 Task: Look for products in the category "Dental Care" from Hello only.
Action: Mouse moved to (322, 143)
Screenshot: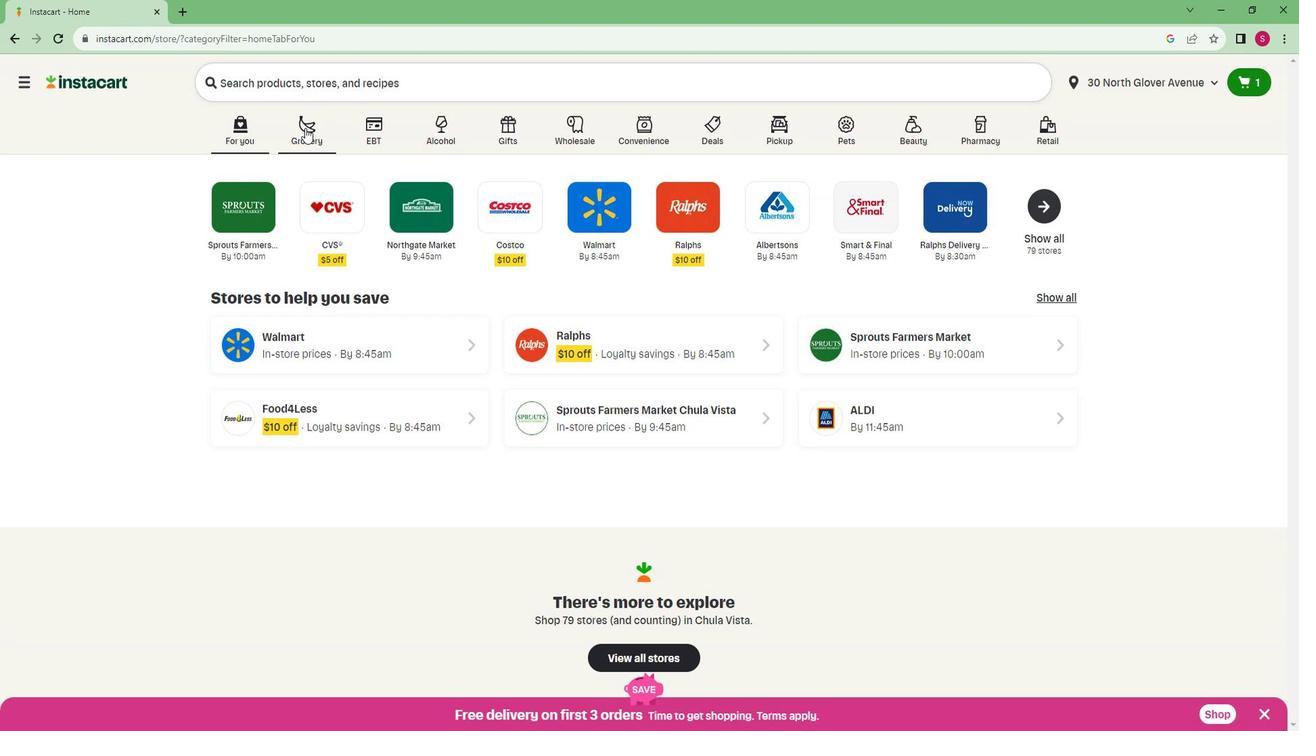 
Action: Mouse pressed left at (322, 143)
Screenshot: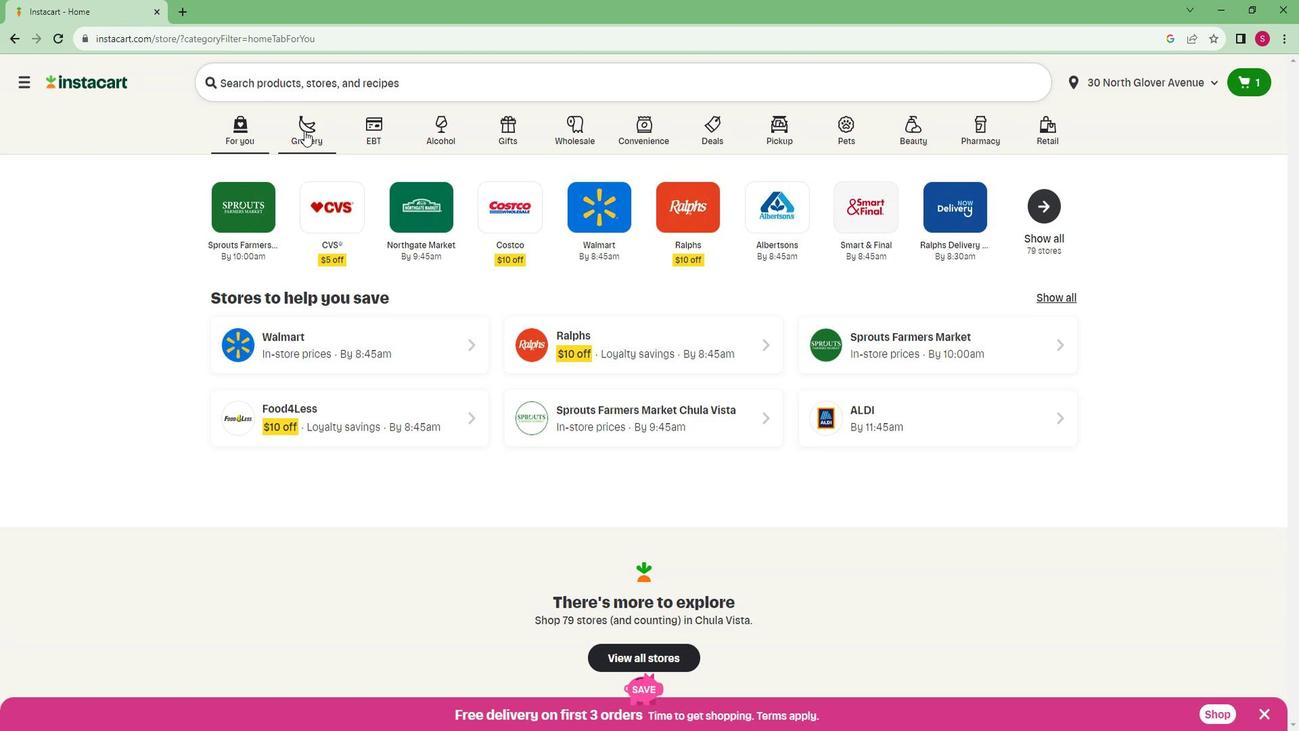 
Action: Mouse moved to (334, 389)
Screenshot: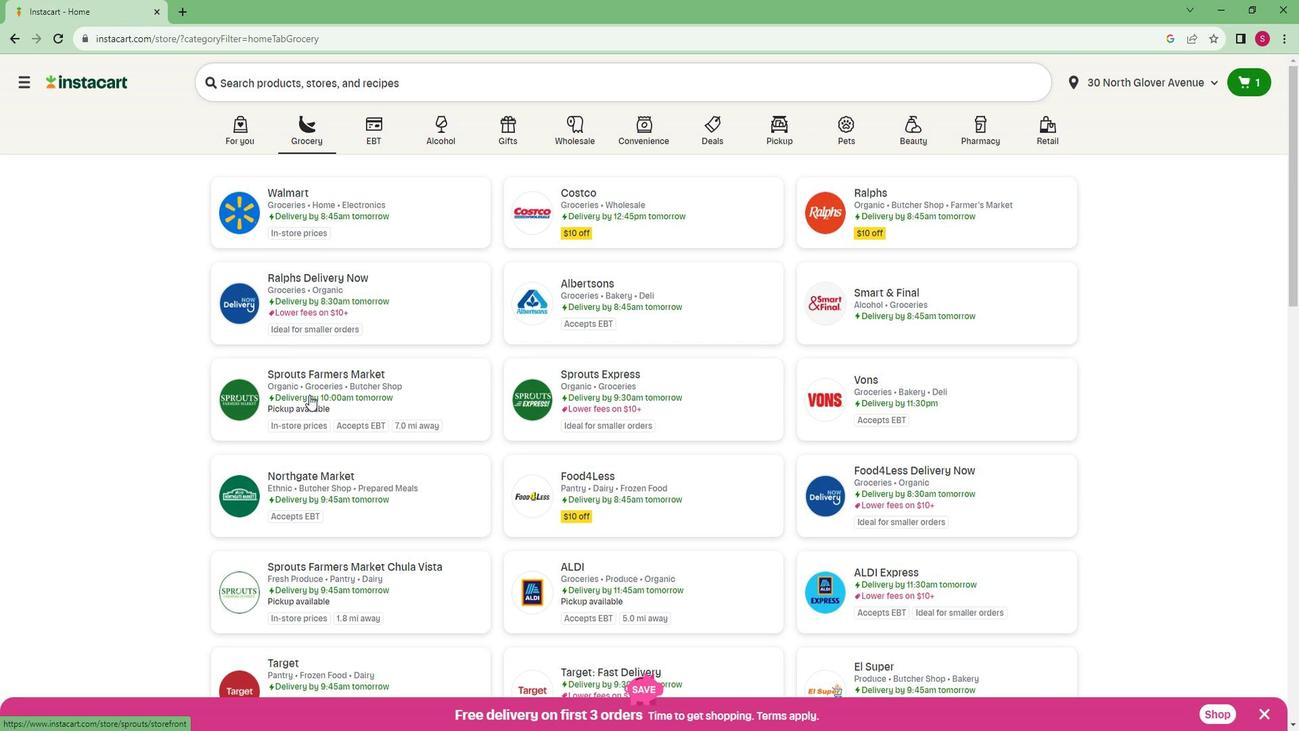 
Action: Mouse pressed left at (334, 389)
Screenshot: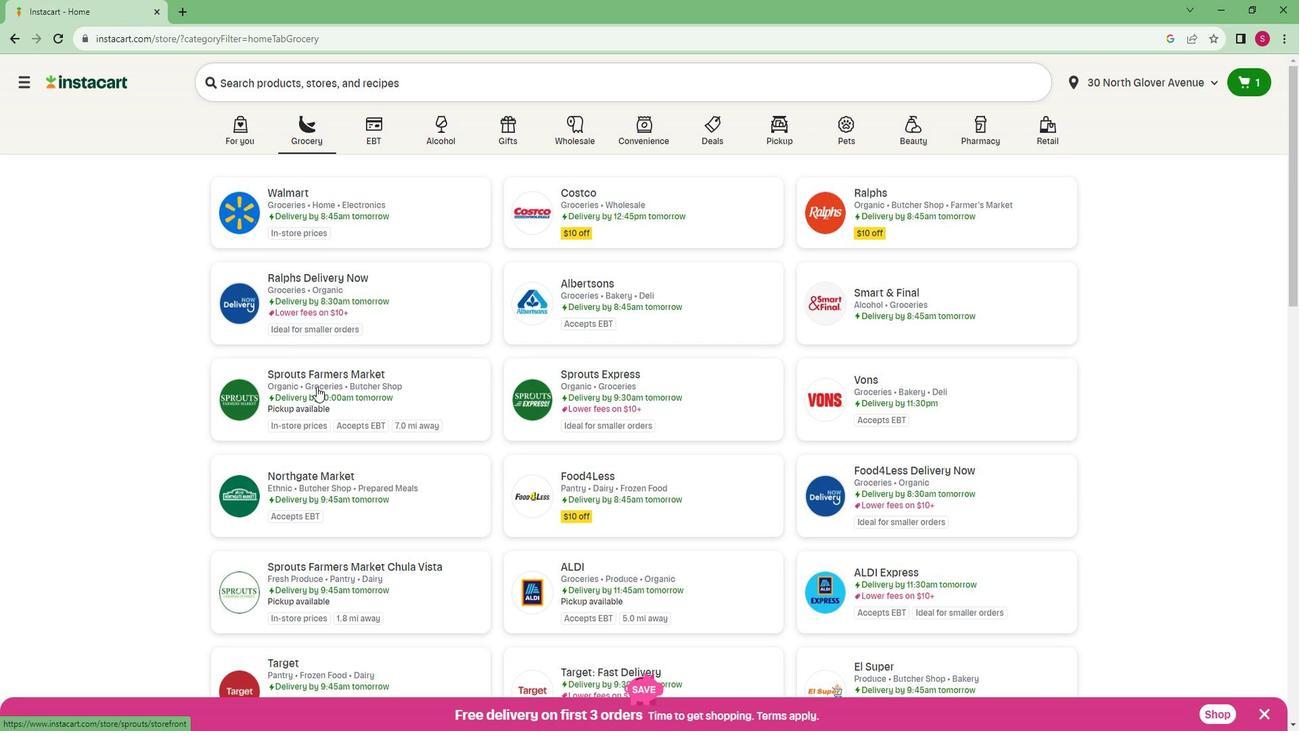 
Action: Mouse moved to (101, 501)
Screenshot: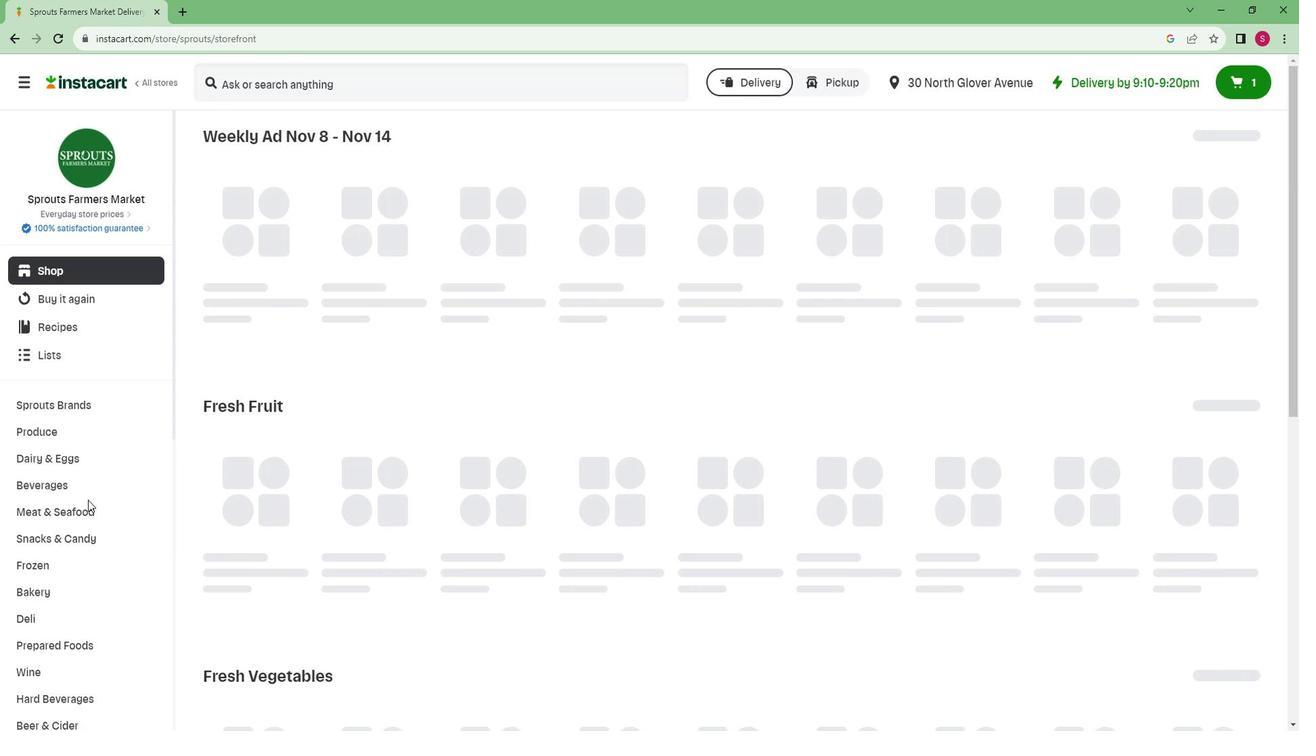 
Action: Mouse scrolled (101, 500) with delta (0, 0)
Screenshot: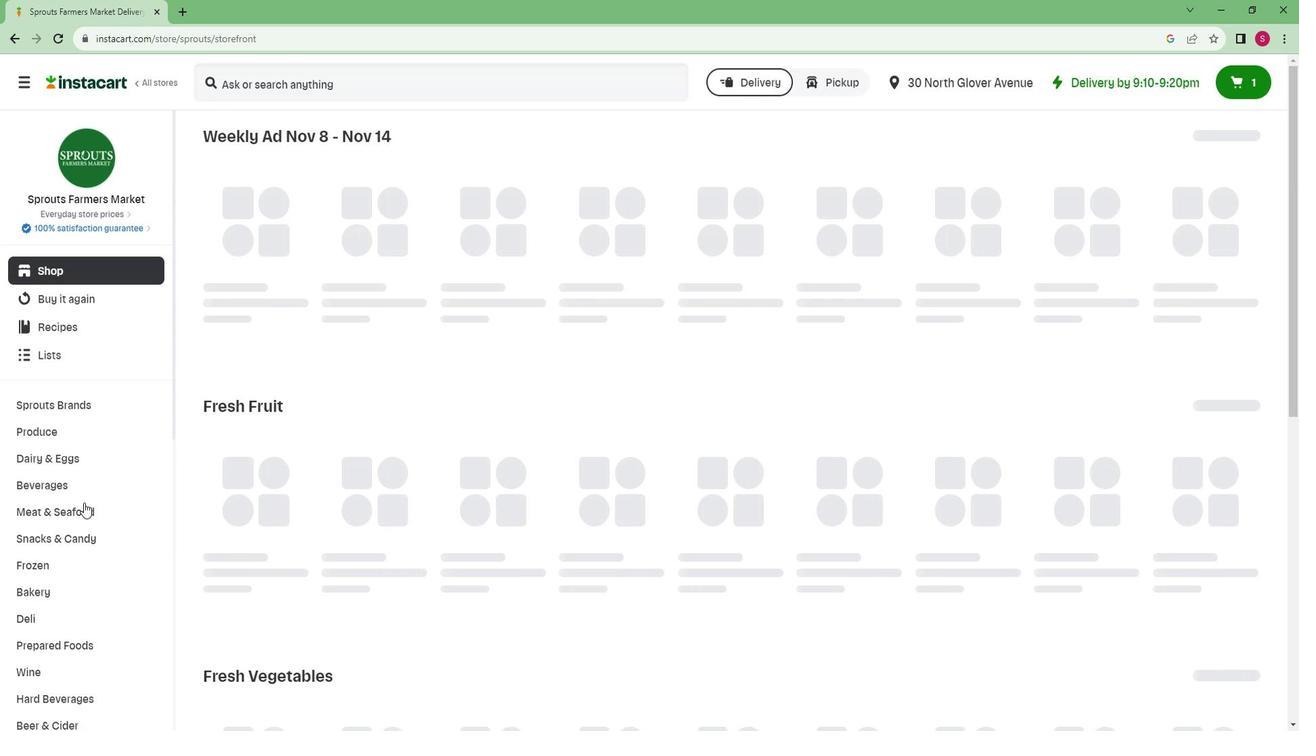 
Action: Mouse scrolled (101, 500) with delta (0, 0)
Screenshot: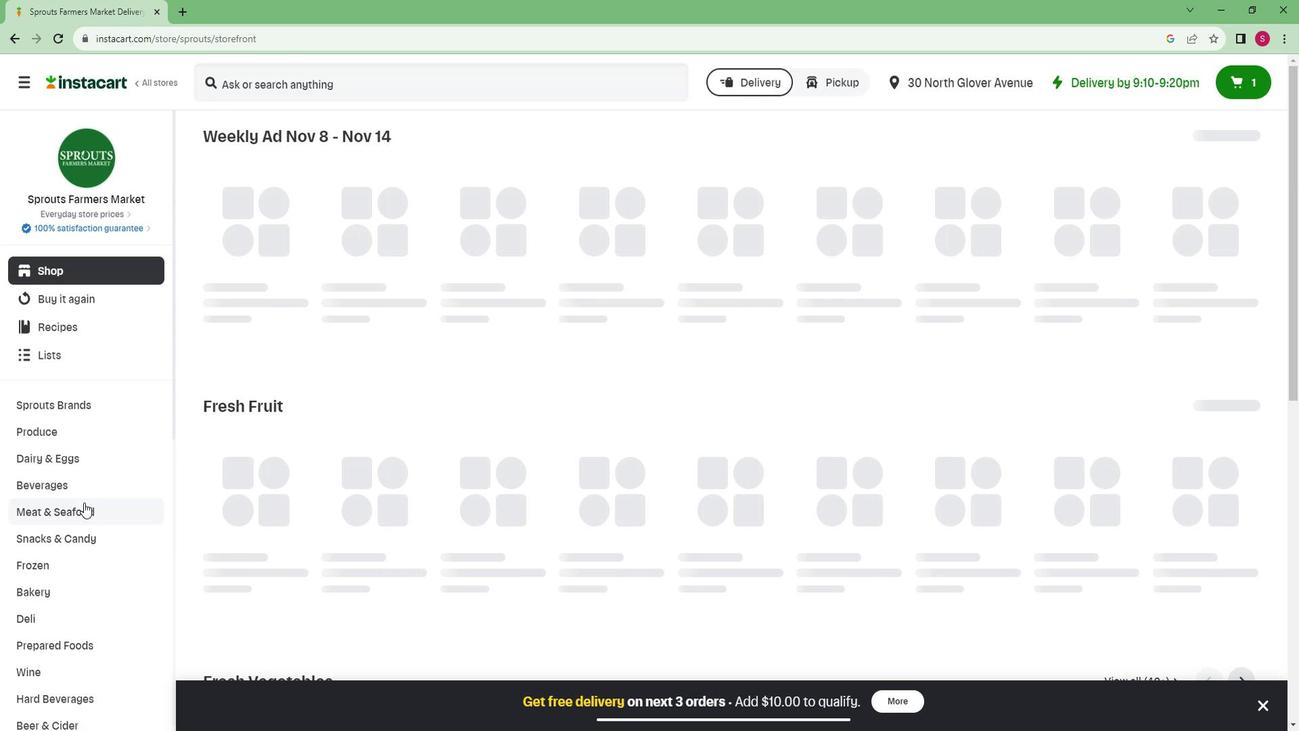 
Action: Mouse scrolled (101, 500) with delta (0, 0)
Screenshot: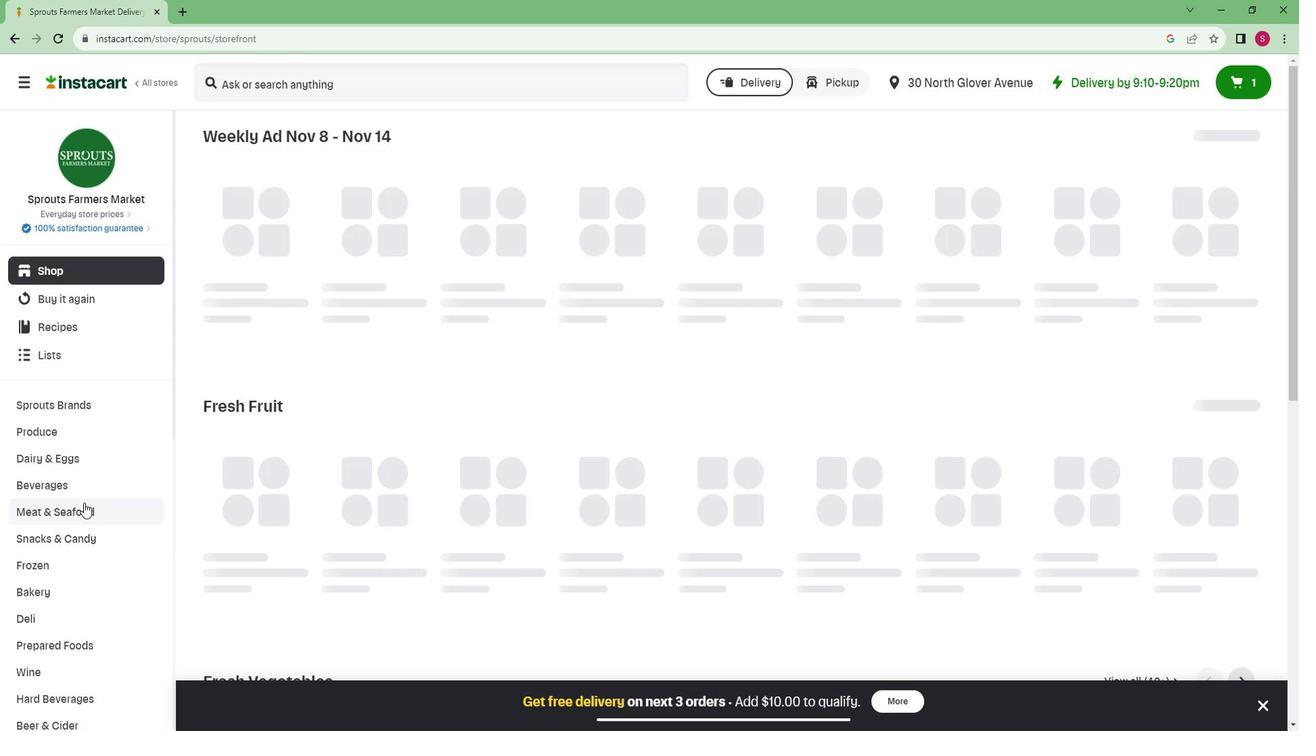 
Action: Mouse moved to (98, 501)
Screenshot: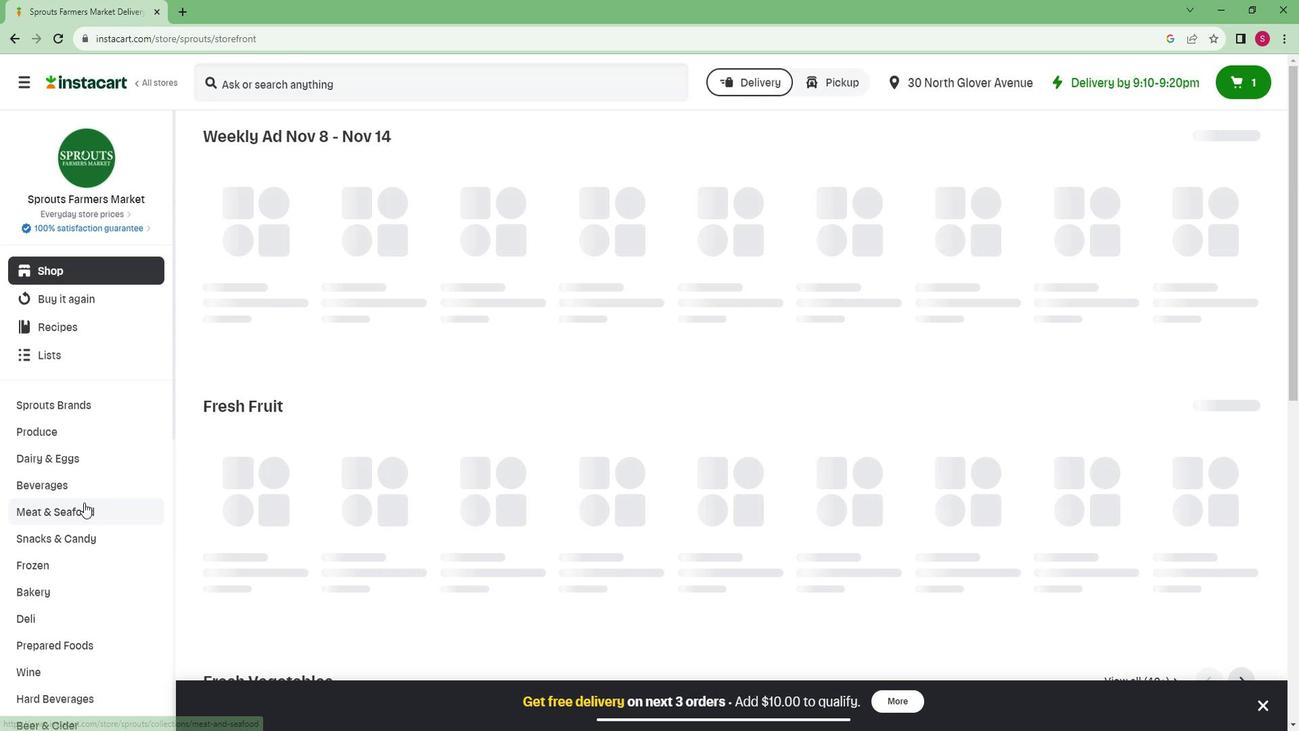 
Action: Mouse scrolled (98, 500) with delta (0, 0)
Screenshot: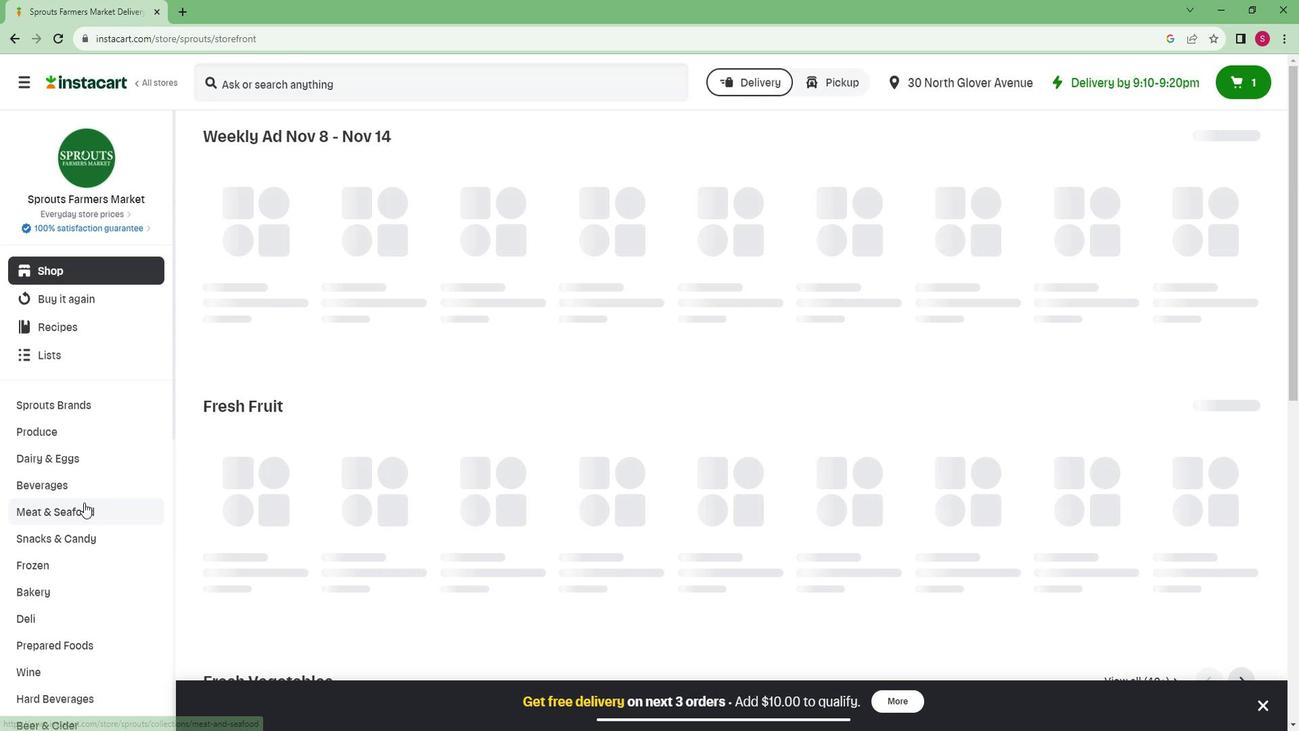 
Action: Mouse moved to (97, 501)
Screenshot: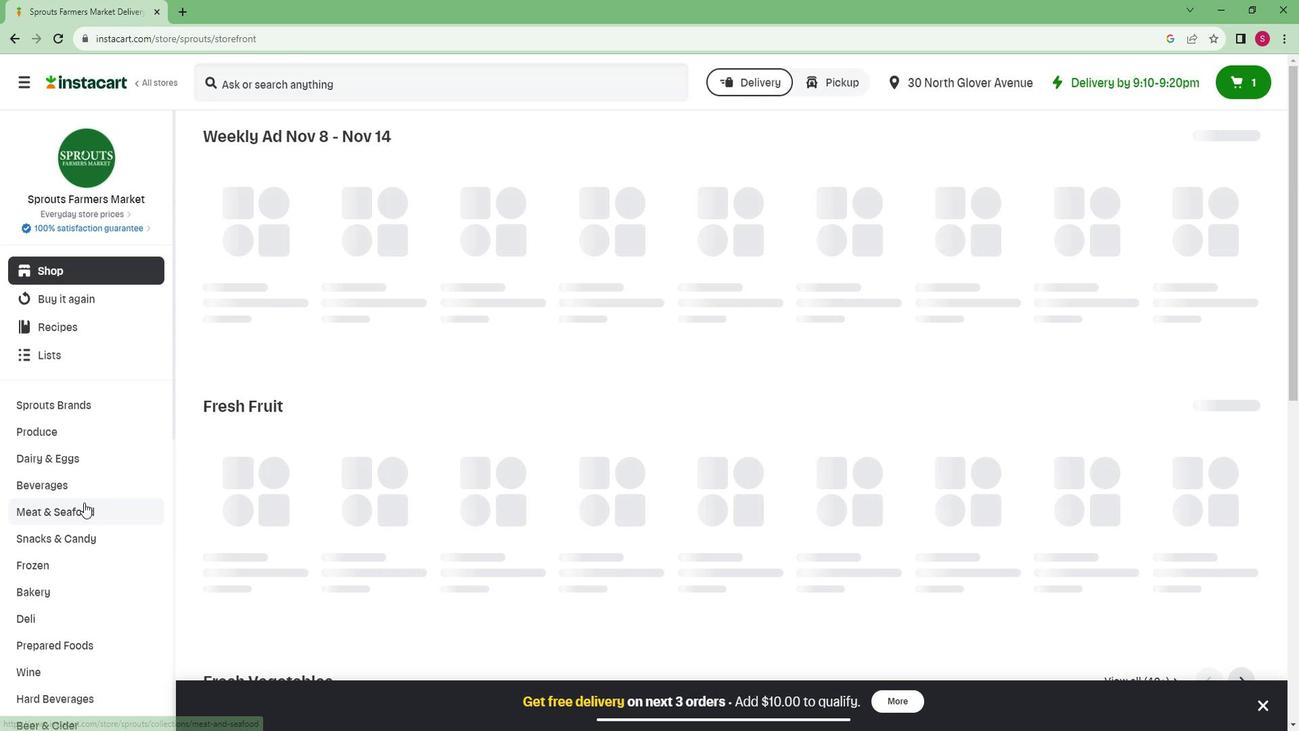 
Action: Mouse scrolled (97, 500) with delta (0, 0)
Screenshot: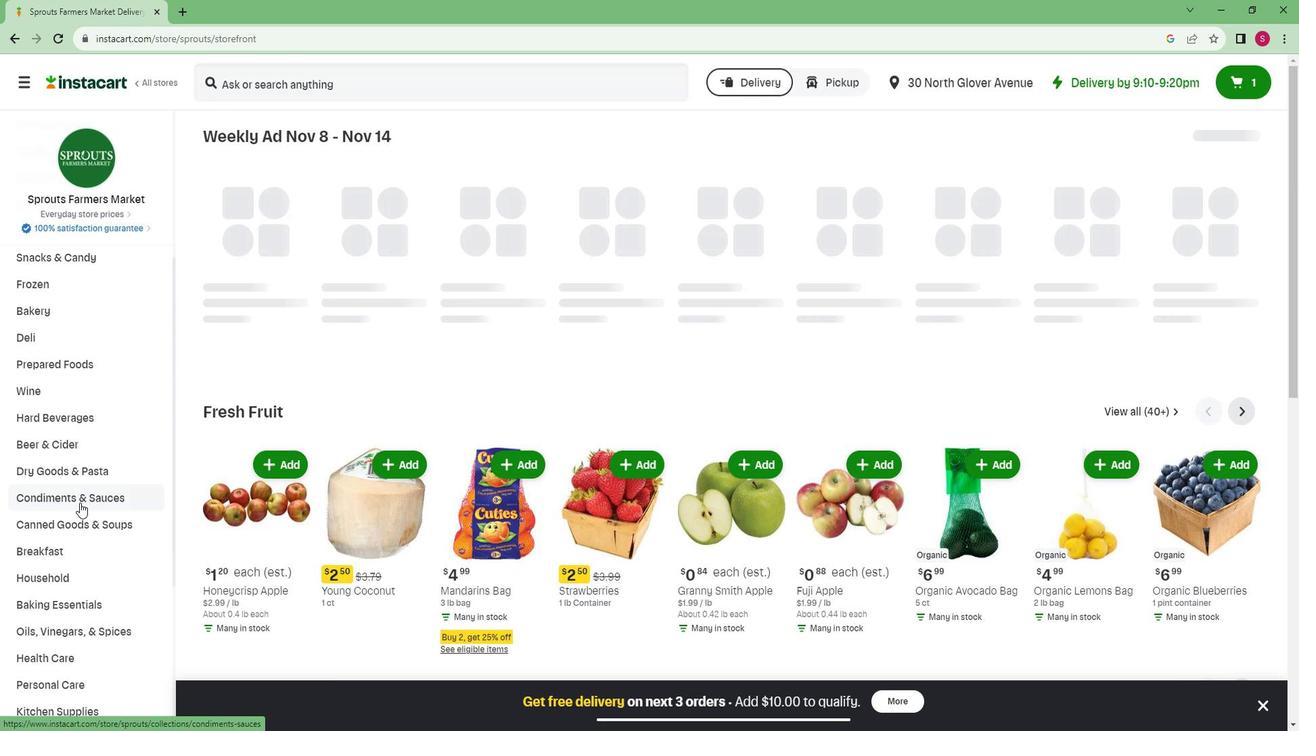
Action: Mouse scrolled (97, 500) with delta (0, 0)
Screenshot: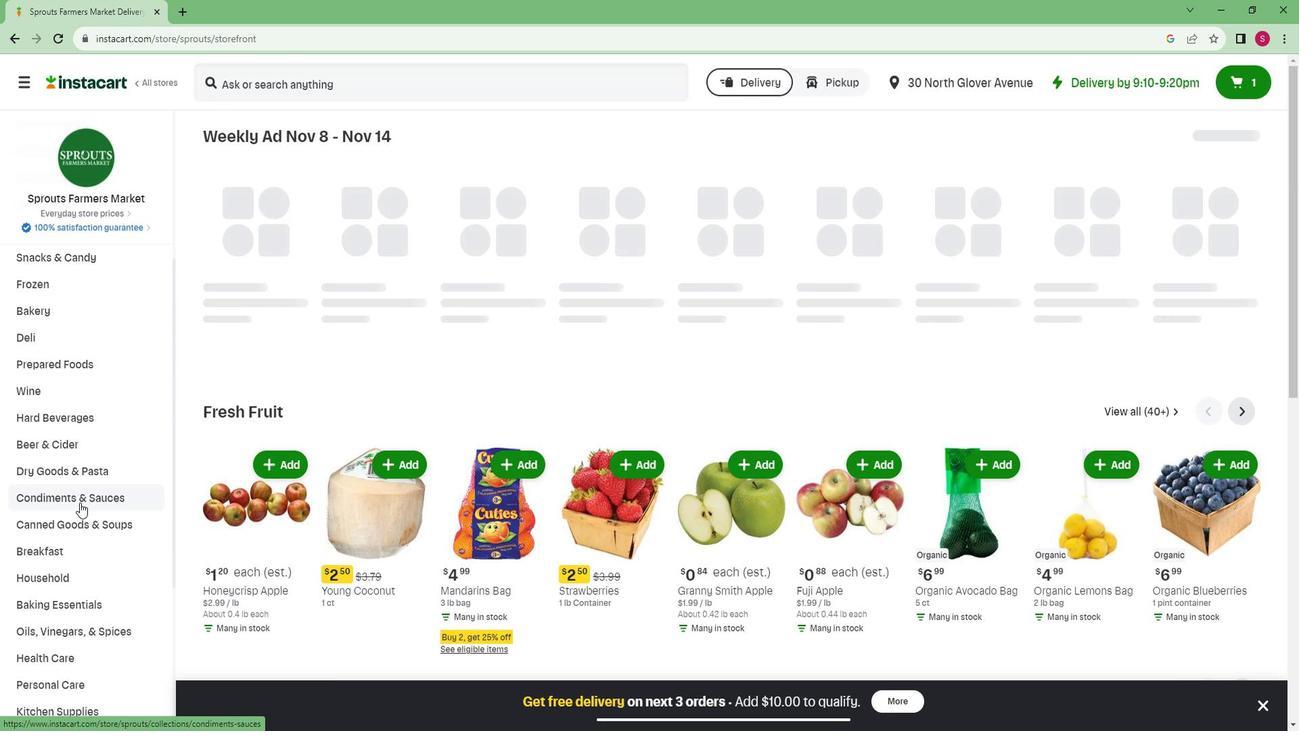 
Action: Mouse scrolled (97, 500) with delta (0, 0)
Screenshot: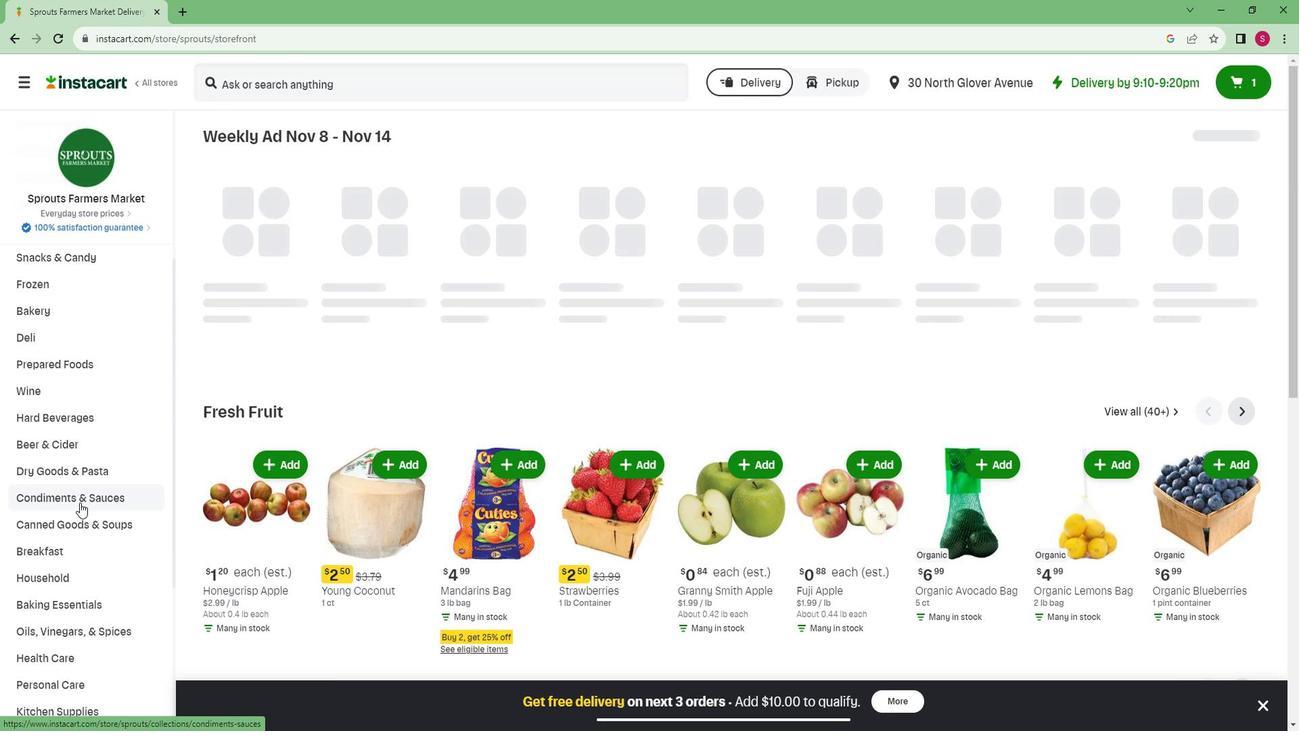 
Action: Mouse scrolled (97, 500) with delta (0, 0)
Screenshot: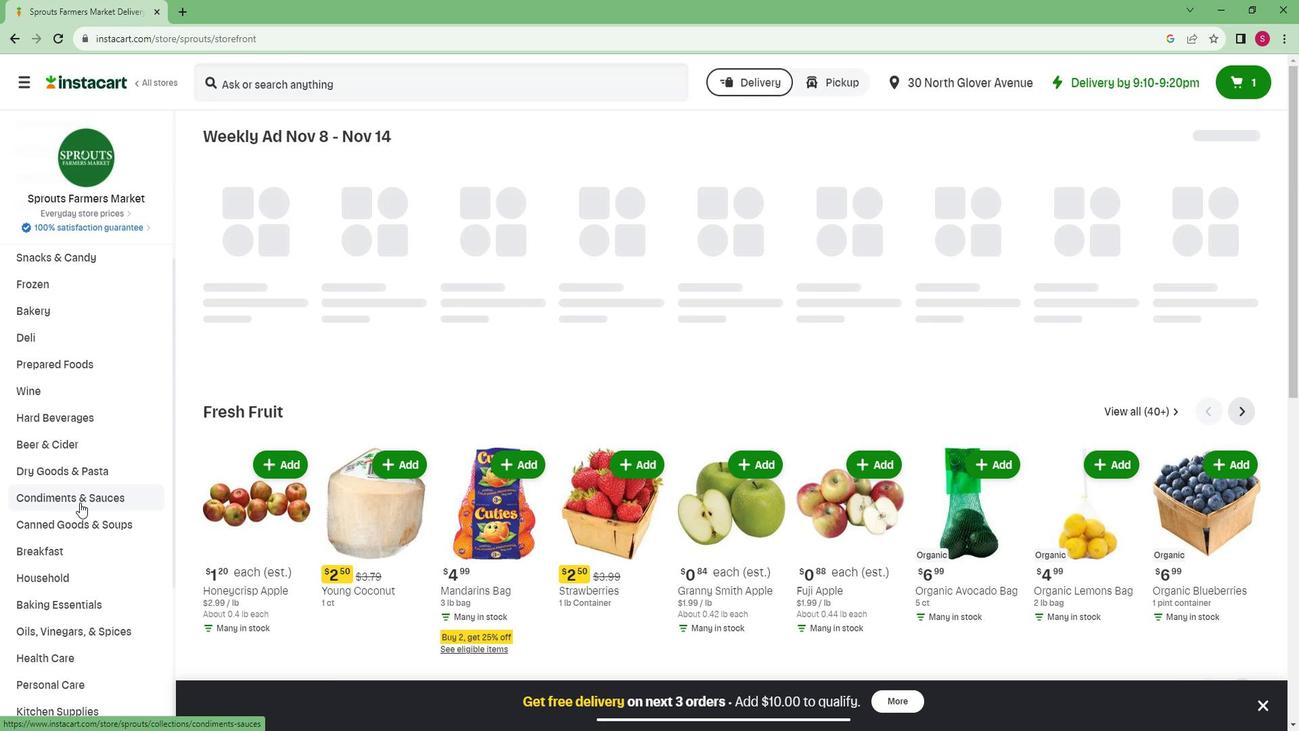 
Action: Mouse moved to (66, 668)
Screenshot: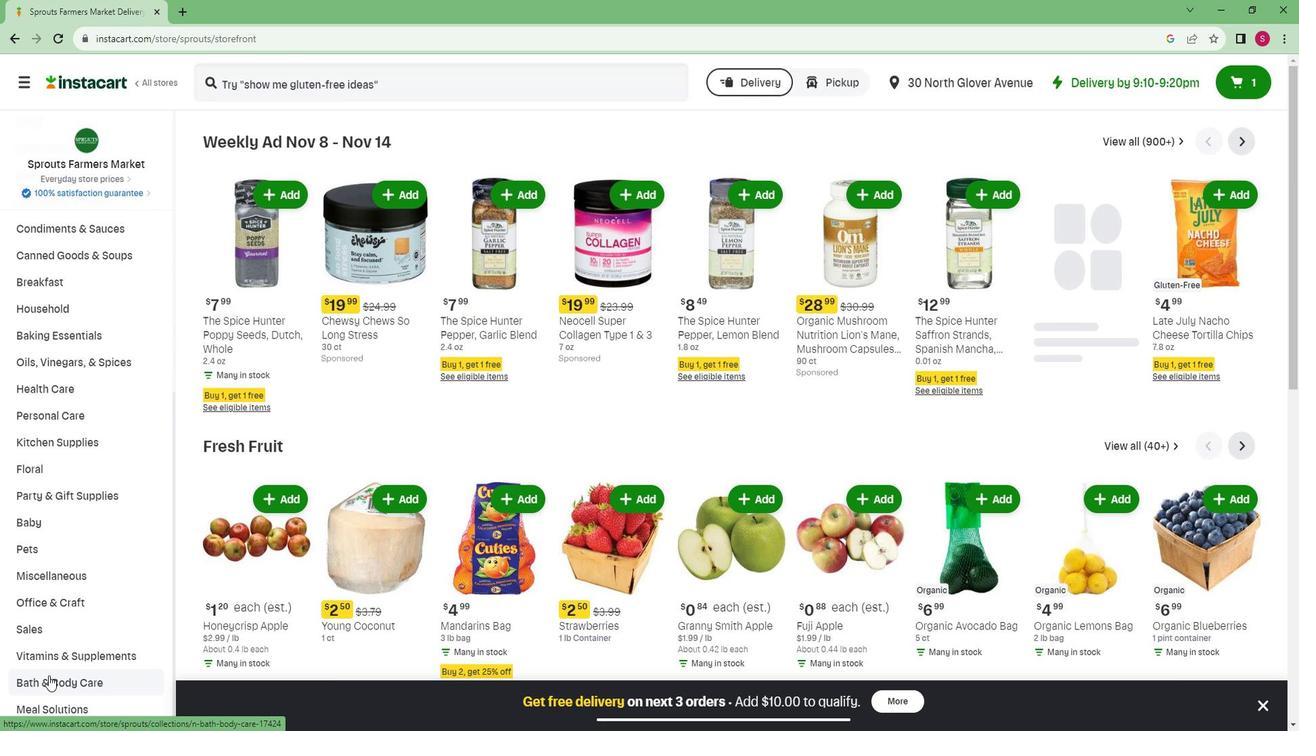 
Action: Mouse pressed left at (66, 668)
Screenshot: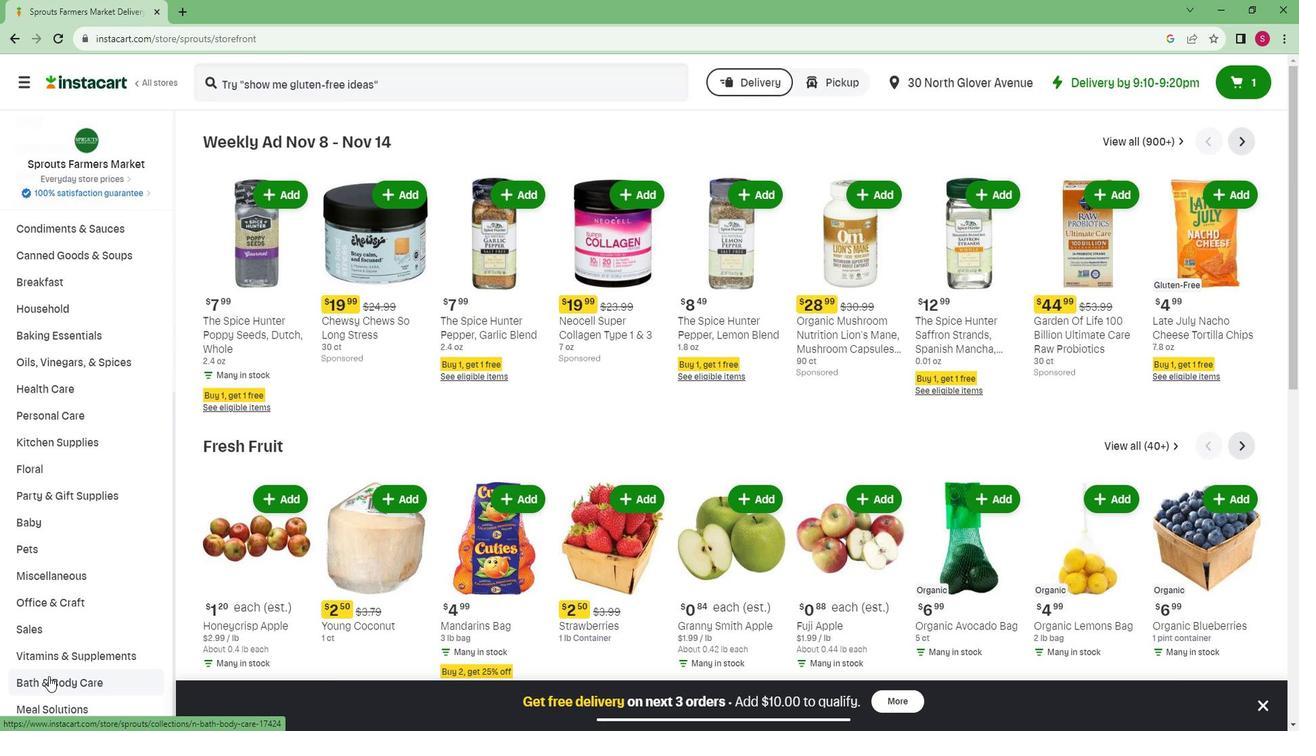 
Action: Mouse moved to (923, 190)
Screenshot: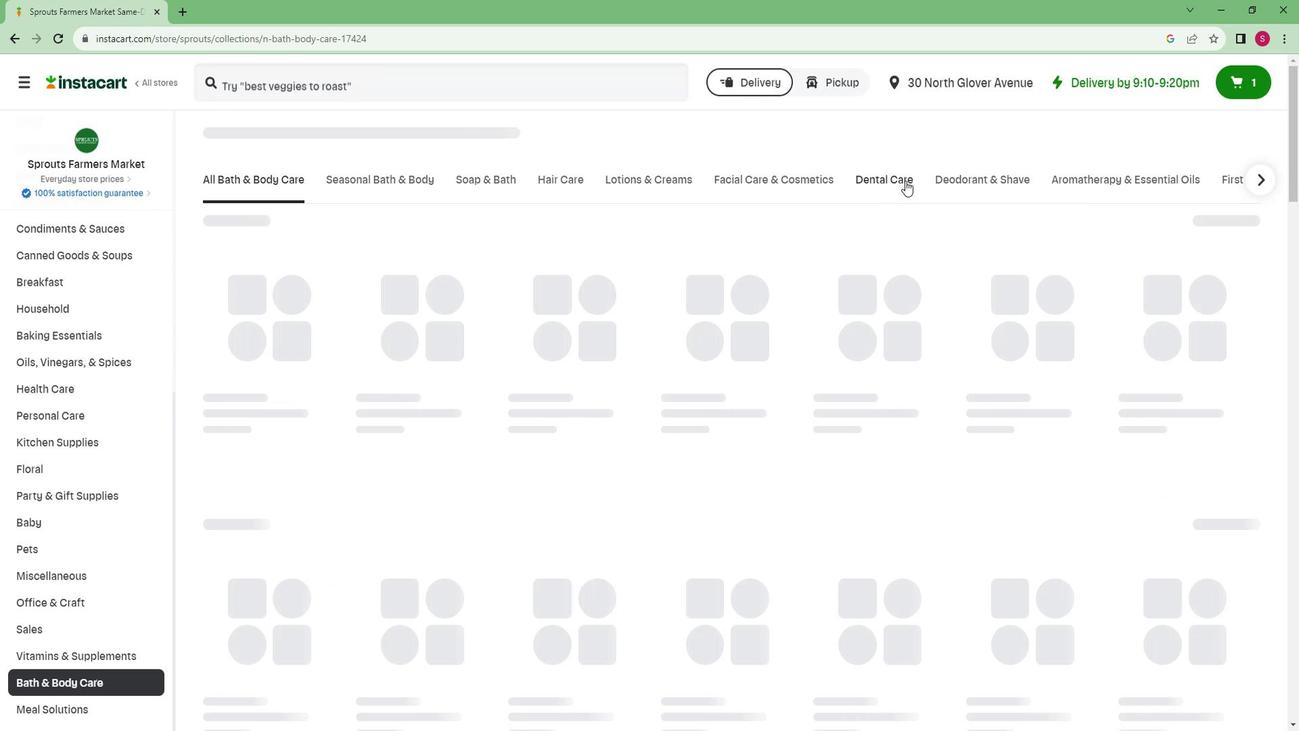 
Action: Mouse pressed left at (923, 190)
Screenshot: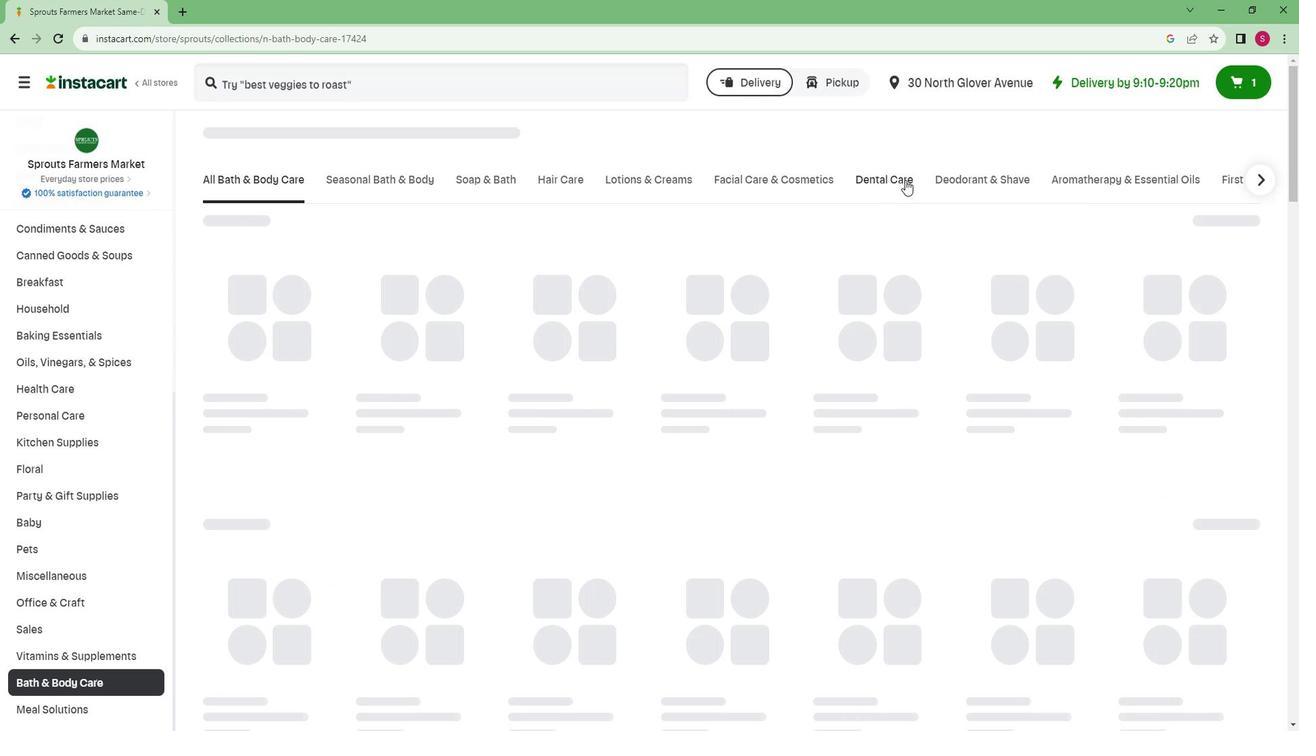 
Action: Mouse moved to (456, 225)
Screenshot: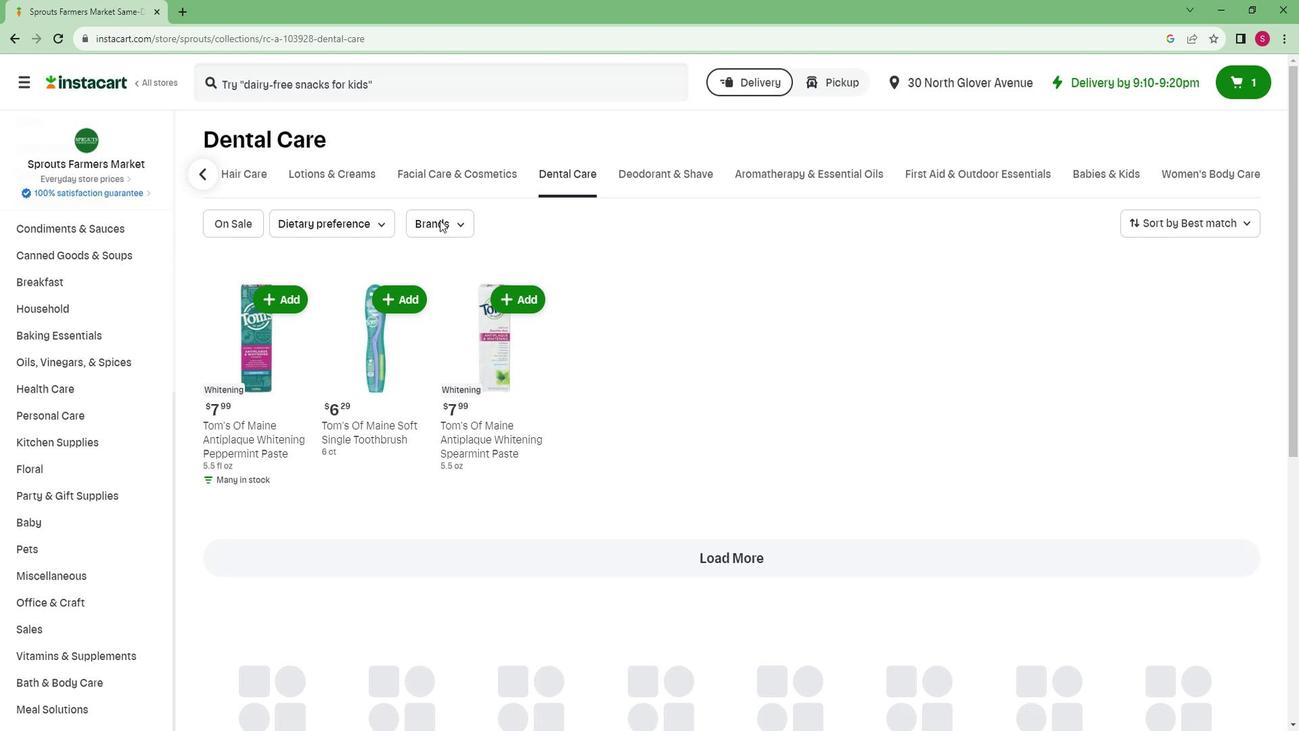 
Action: Mouse pressed left at (456, 225)
Screenshot: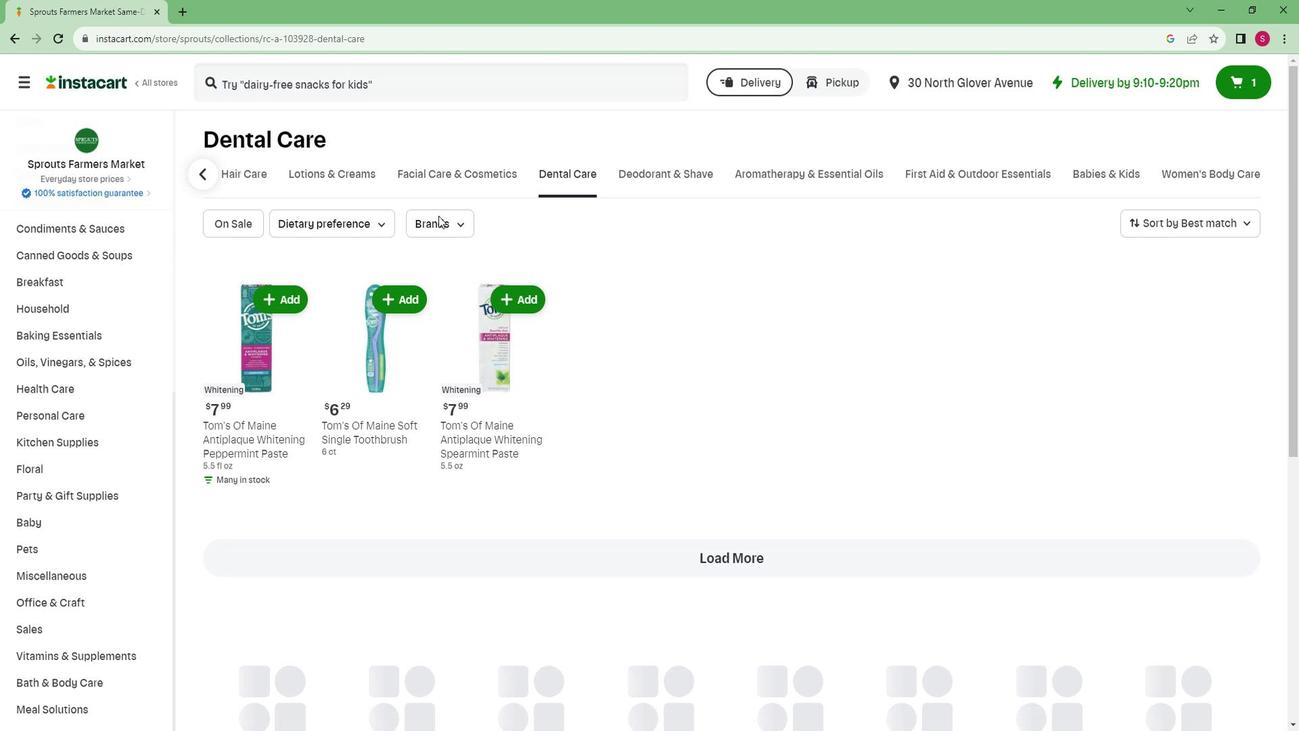 
Action: Mouse moved to (462, 387)
Screenshot: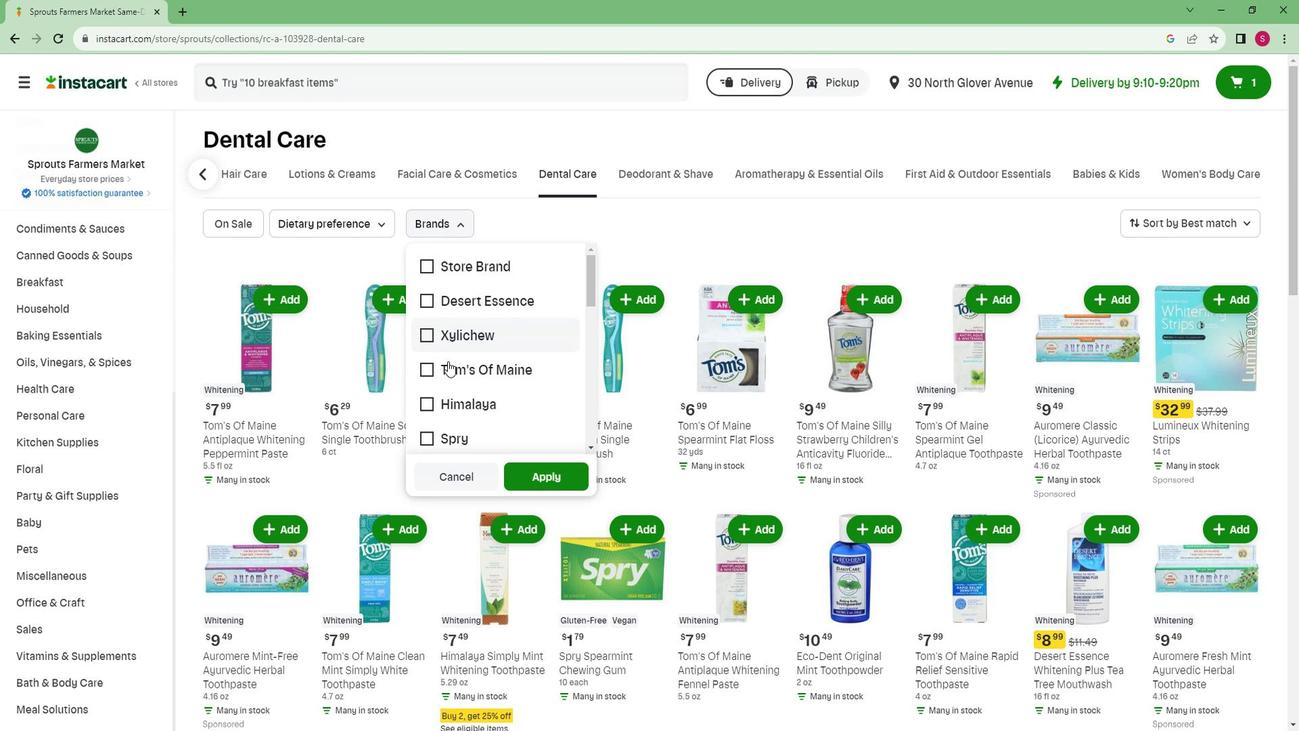 
Action: Mouse scrolled (462, 387) with delta (0, 0)
Screenshot: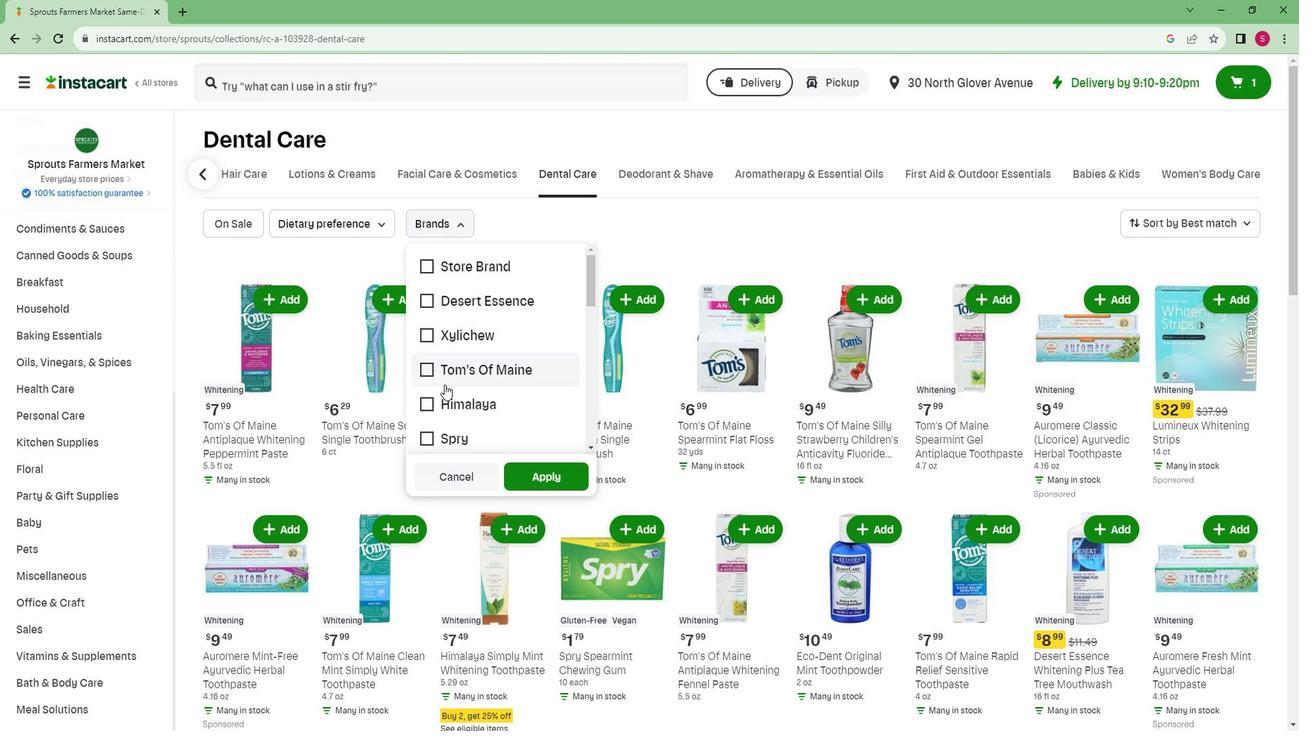 
Action: Mouse scrolled (462, 387) with delta (0, 0)
Screenshot: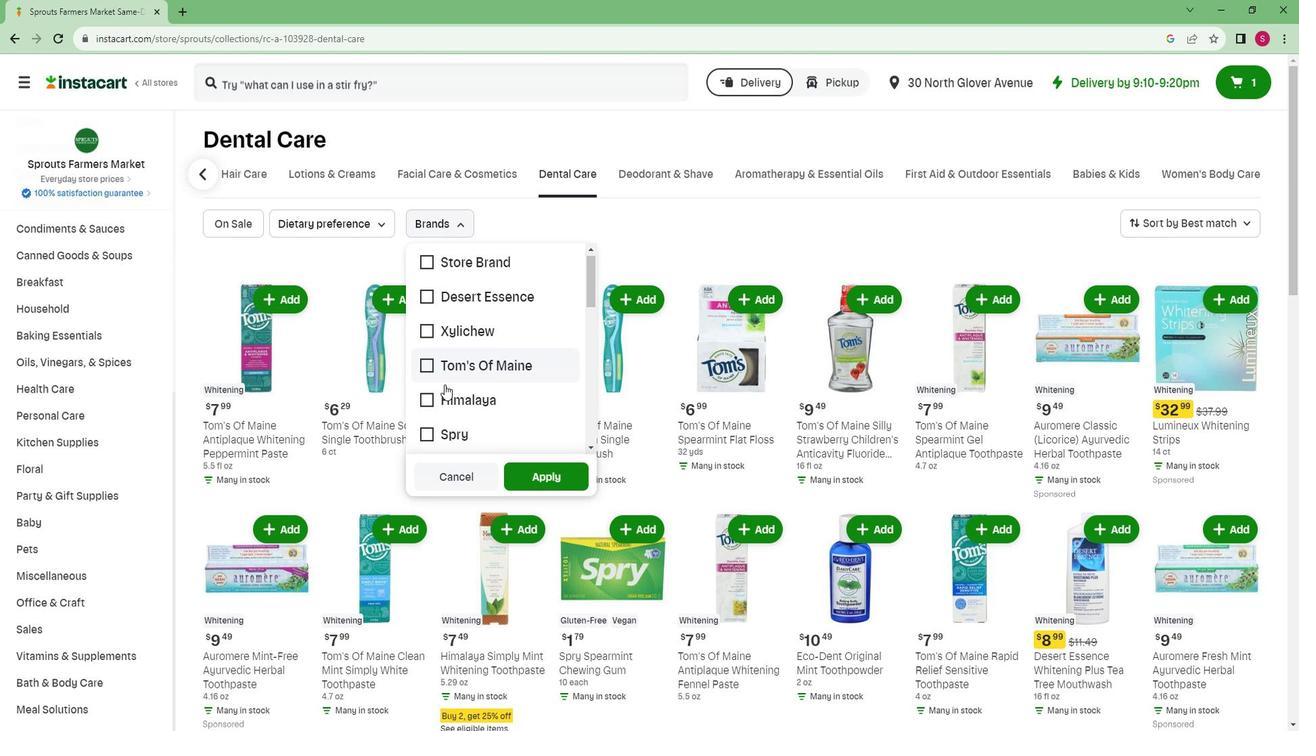 
Action: Mouse scrolled (462, 387) with delta (0, 0)
Screenshot: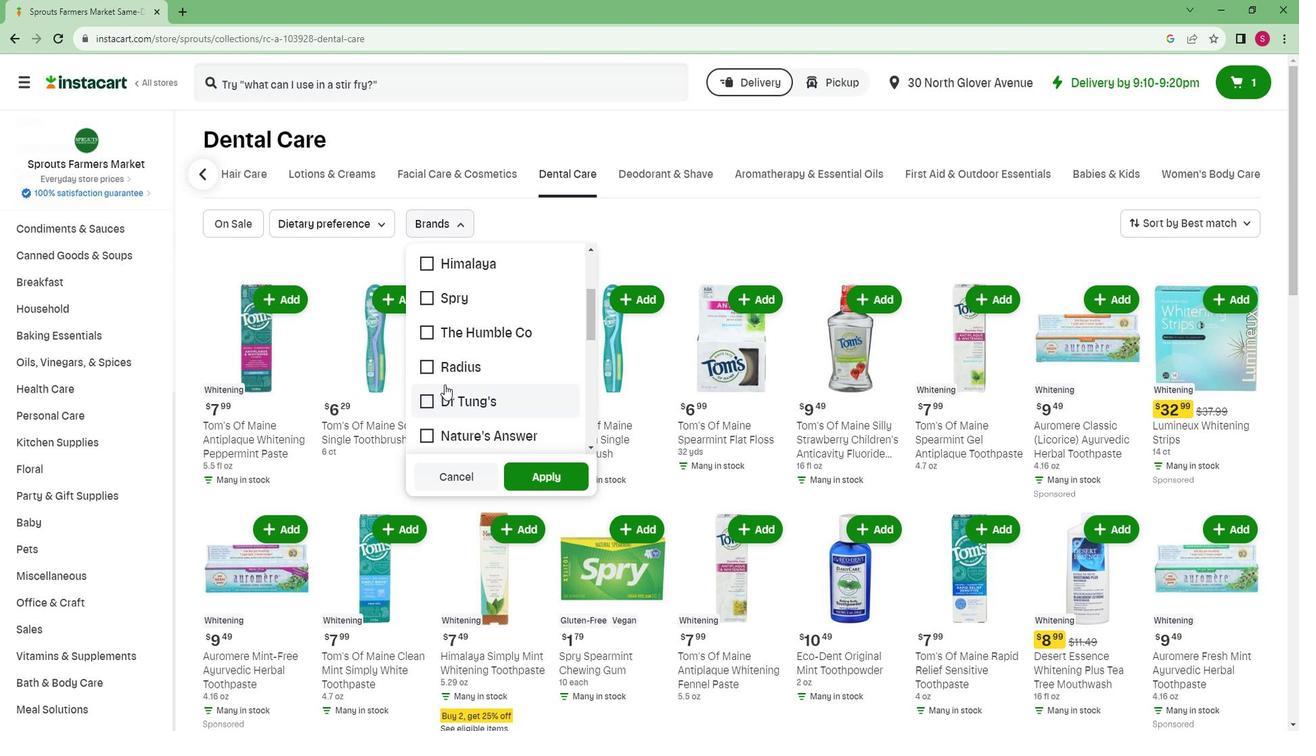 
Action: Mouse scrolled (462, 387) with delta (0, 0)
Screenshot: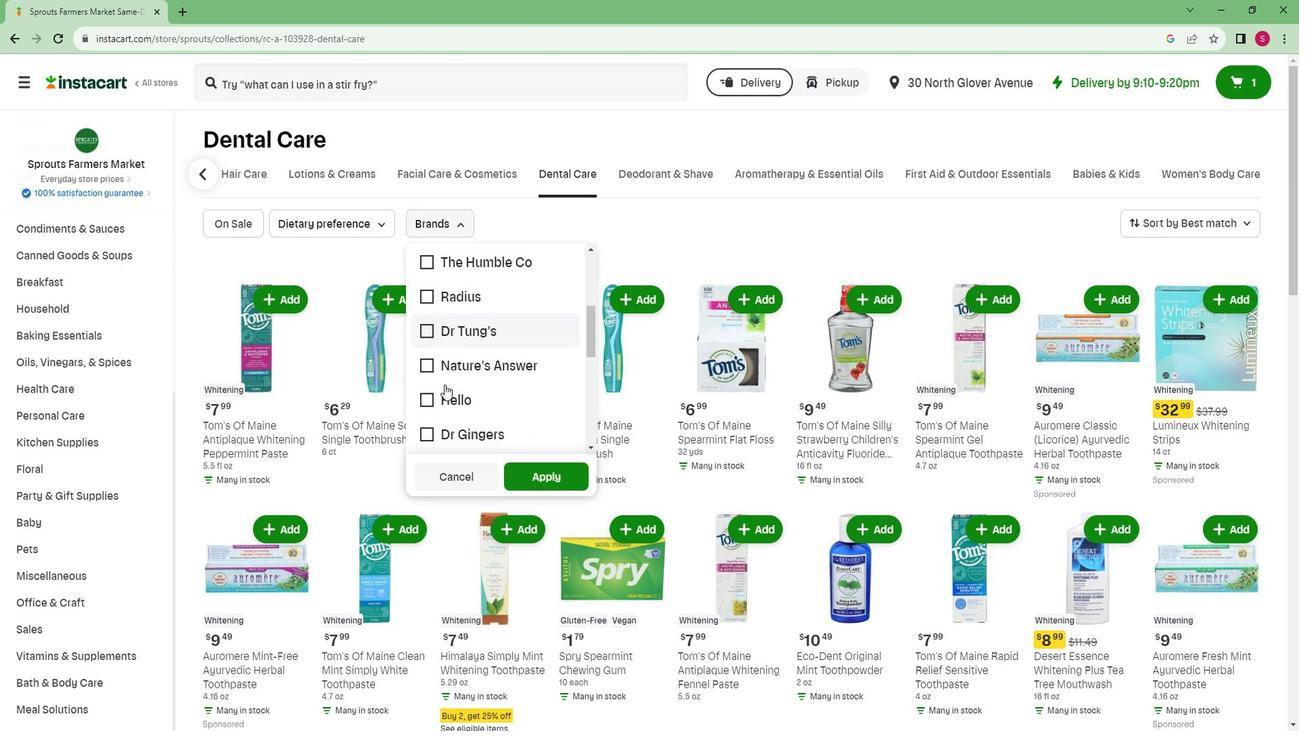 
Action: Mouse moved to (479, 331)
Screenshot: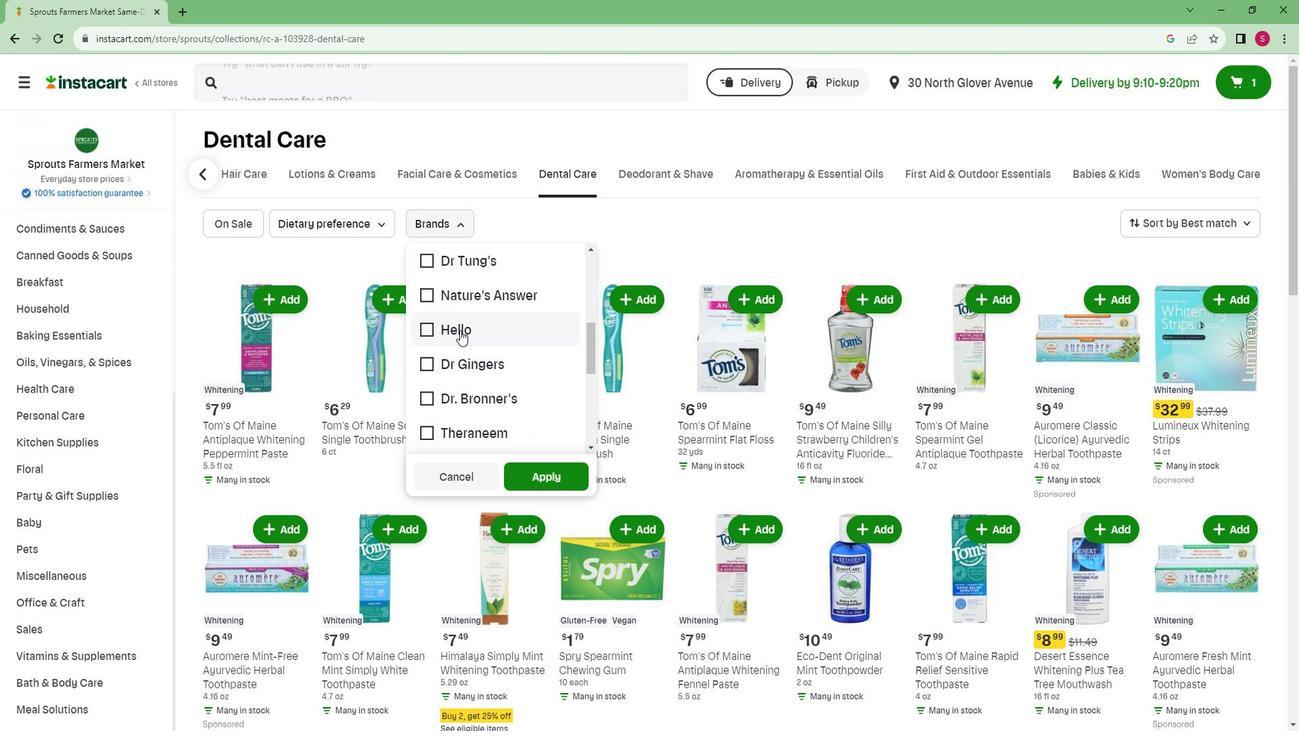 
Action: Mouse pressed left at (479, 331)
Screenshot: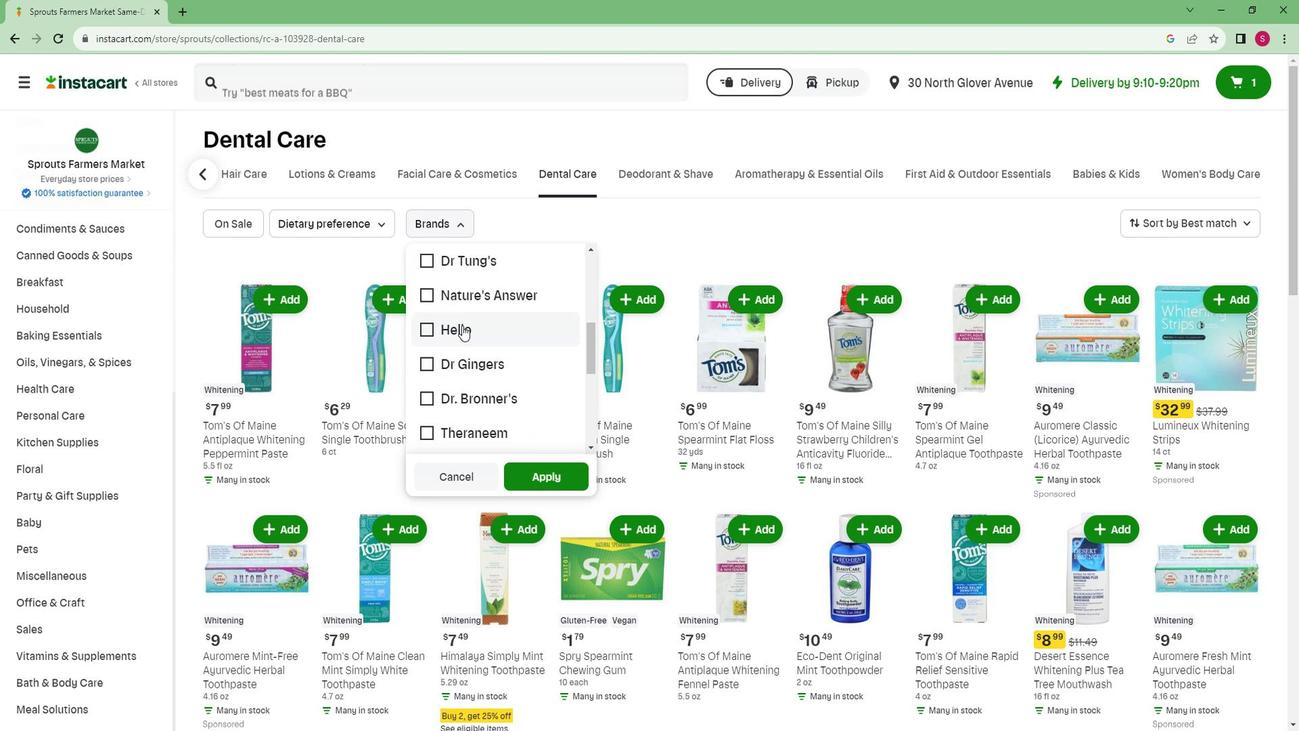 
Action: Mouse moved to (586, 483)
Screenshot: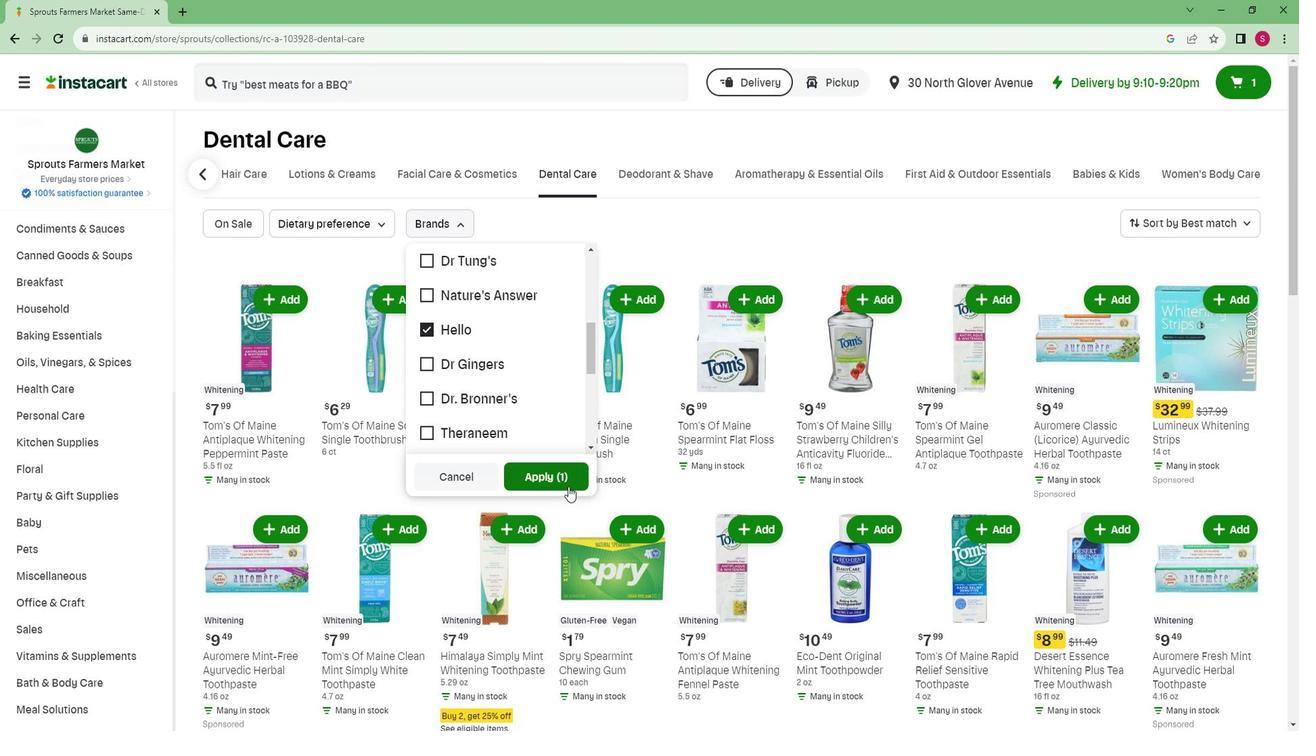 
Action: Mouse pressed left at (586, 483)
Screenshot: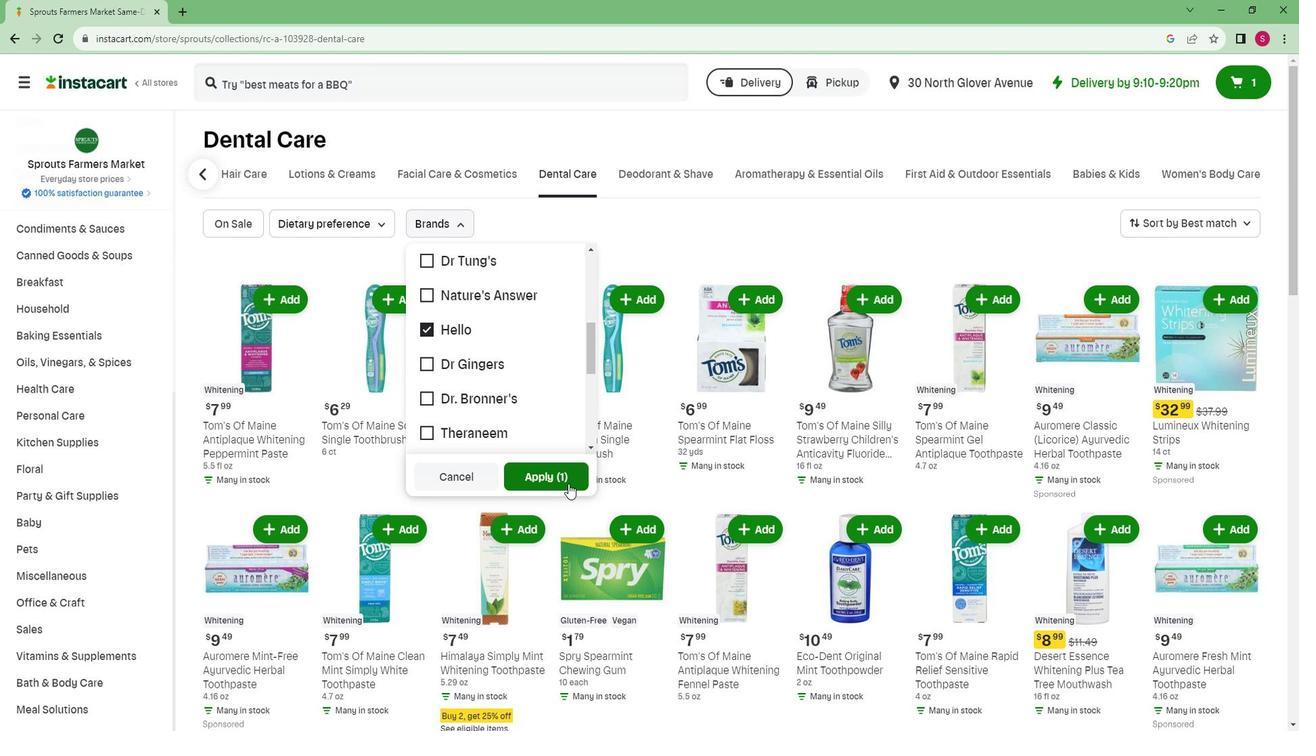 
